 Task: Set Duration of Sprint called Sprint0005 in Scrum Project Project0002 to 2 weeks in Jira
Action: Mouse moved to (326, 370)
Screenshot: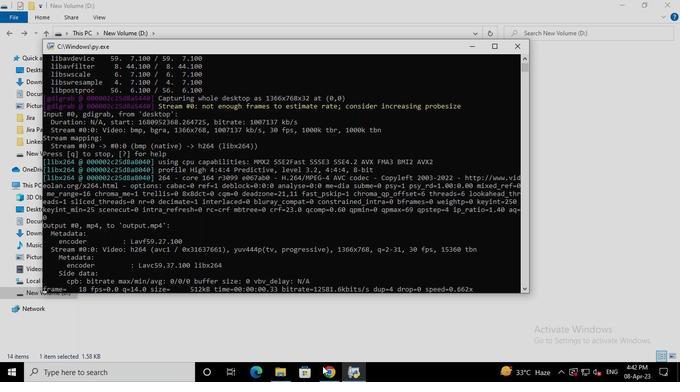 
Action: Mouse pressed left at (326, 370)
Screenshot: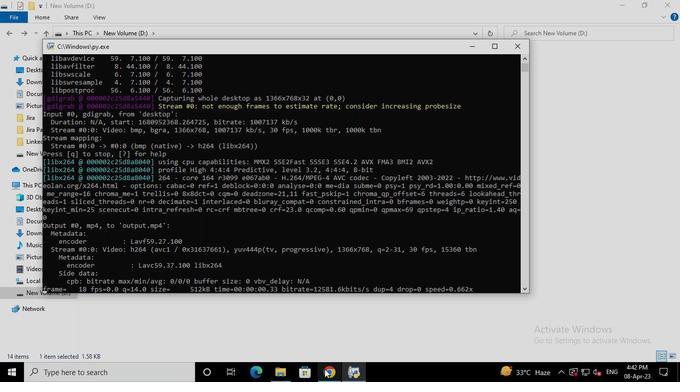 
Action: Mouse moved to (74, 153)
Screenshot: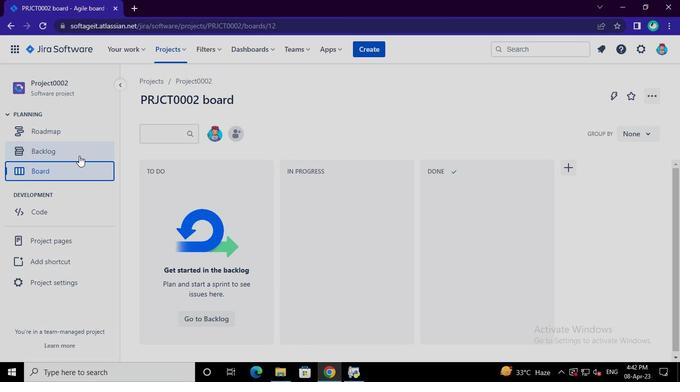 
Action: Mouse pressed left at (74, 153)
Screenshot: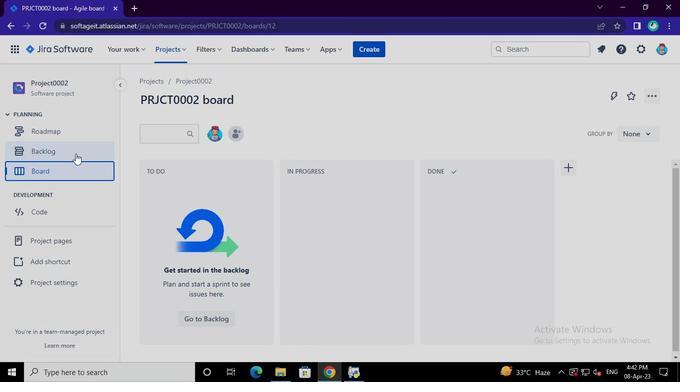 
Action: Mouse moved to (215, 321)
Screenshot: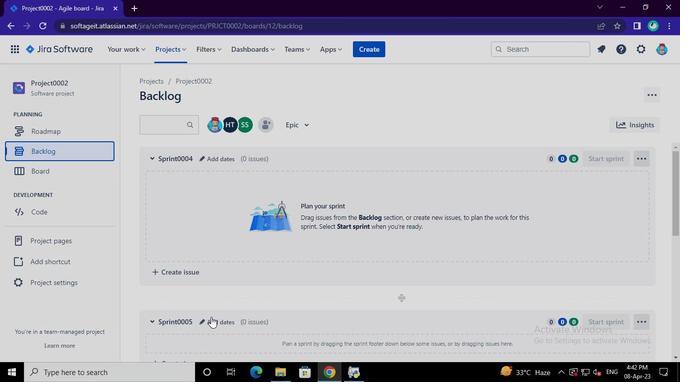 
Action: Mouse pressed left at (215, 321)
Screenshot: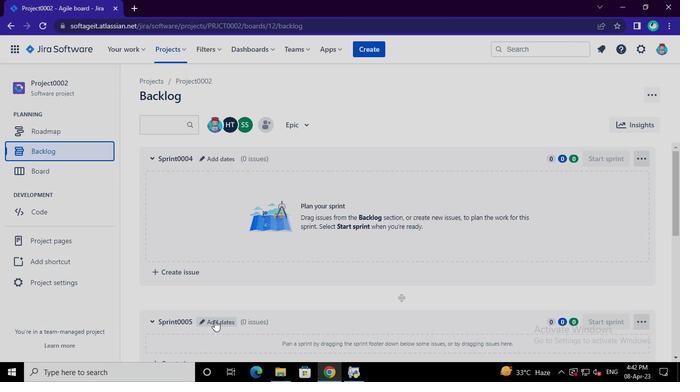 
Action: Mouse moved to (293, 163)
Screenshot: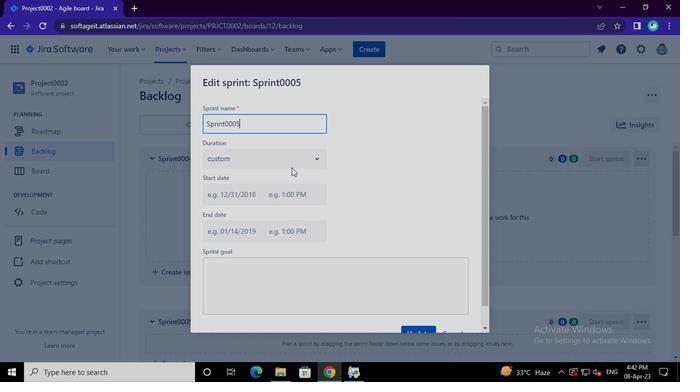 
Action: Mouse pressed left at (293, 163)
Screenshot: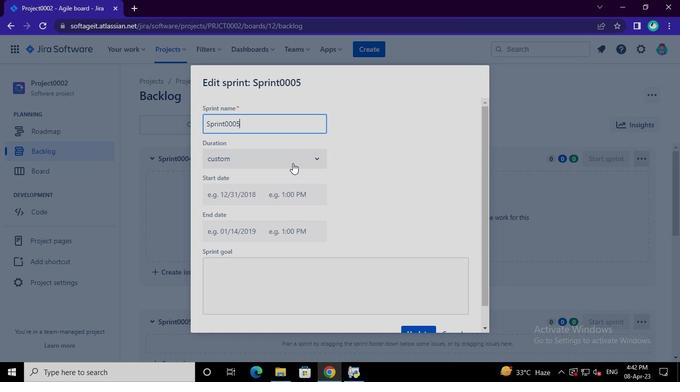 
Action: Mouse moved to (282, 199)
Screenshot: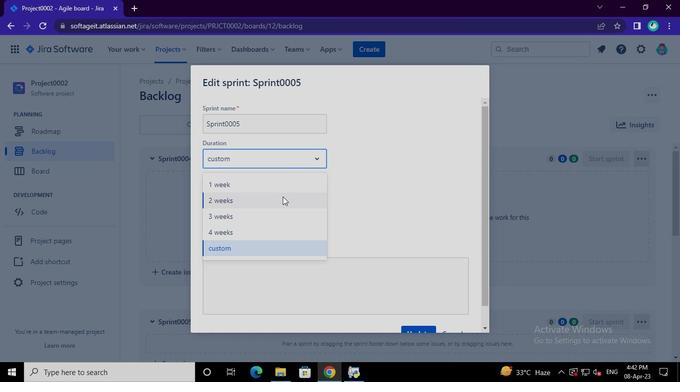 
Action: Mouse pressed left at (282, 199)
Screenshot: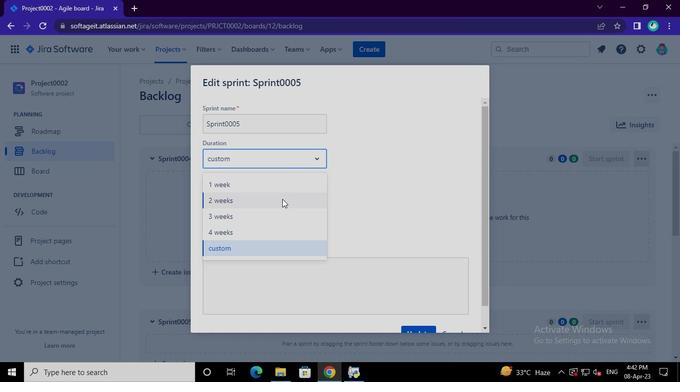 
Action: Mouse moved to (410, 329)
Screenshot: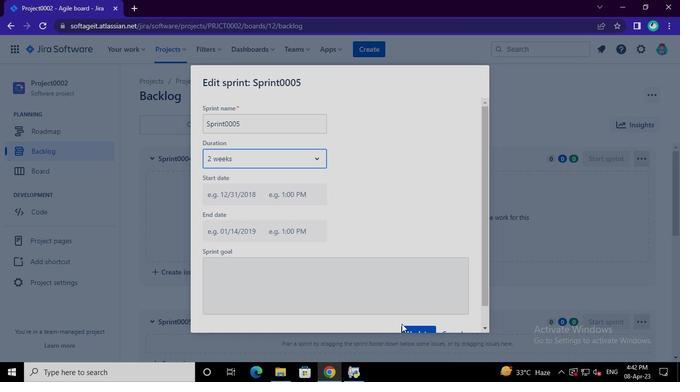 
Action: Mouse pressed left at (410, 329)
Screenshot: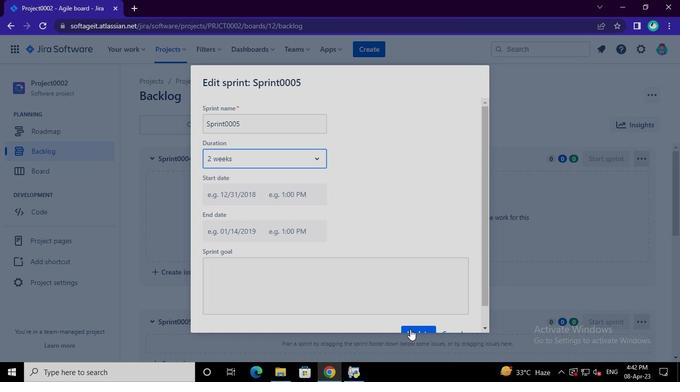 
Action: Mouse moved to (358, 376)
Screenshot: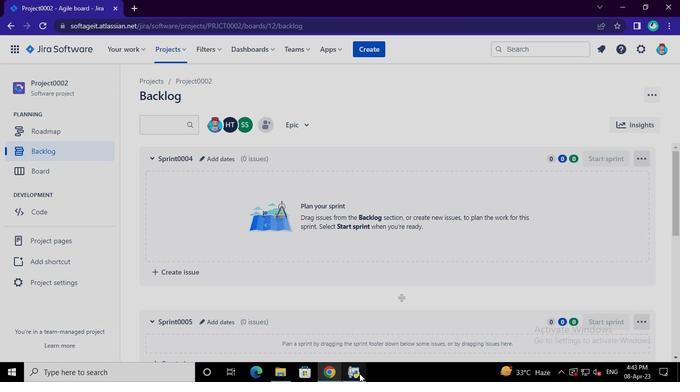 
Action: Mouse pressed left at (358, 376)
Screenshot: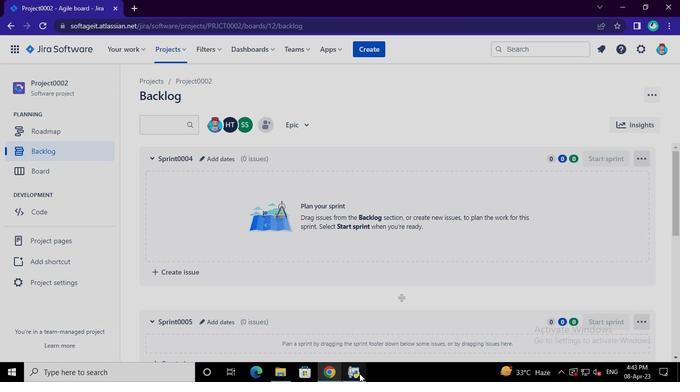 
Action: Mouse moved to (518, 48)
Screenshot: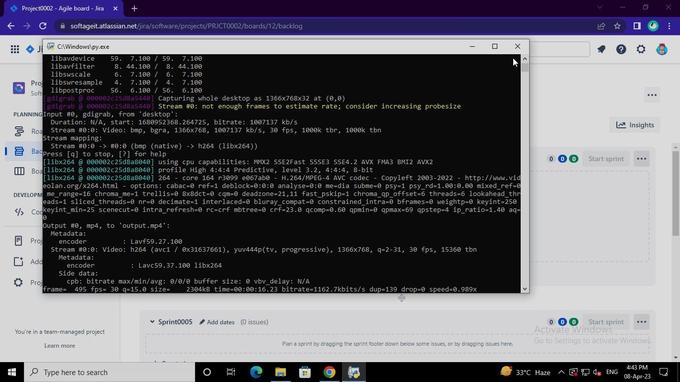 
Action: Mouse pressed left at (518, 48)
Screenshot: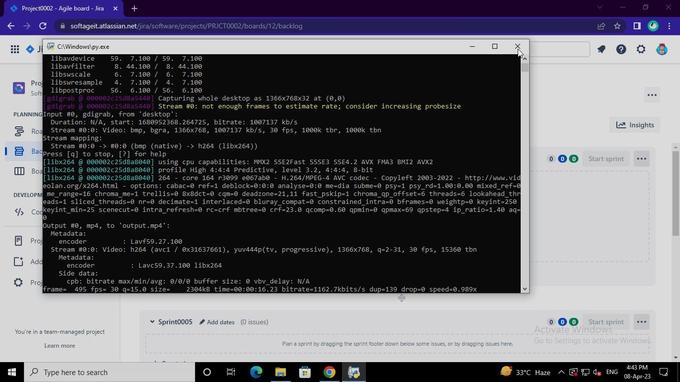 
